 Task: Cut the text "Life is short".
Action: Mouse moved to (93, 349)
Screenshot: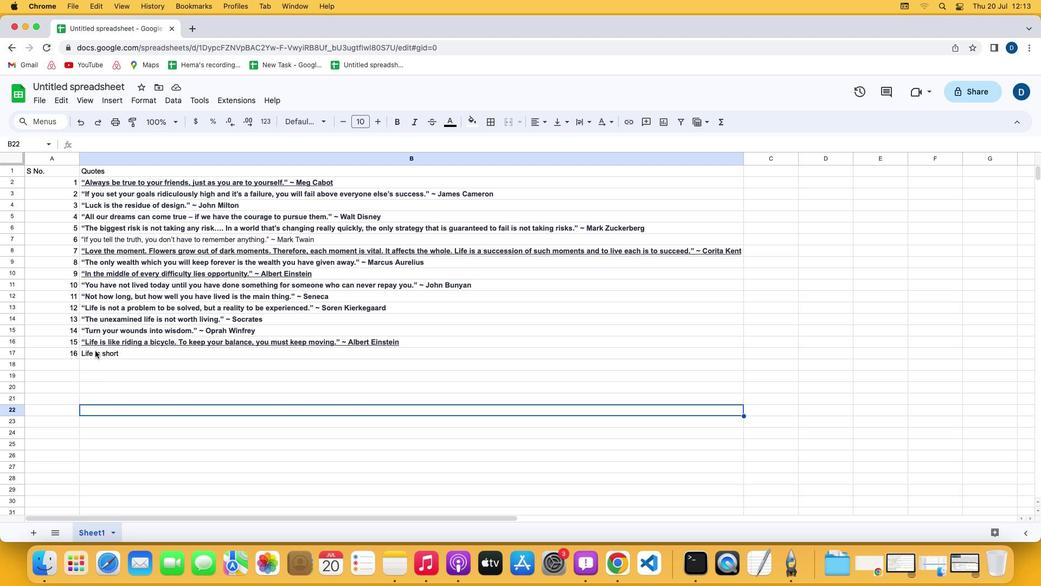 
Action: Mouse pressed left at (93, 349)
Screenshot: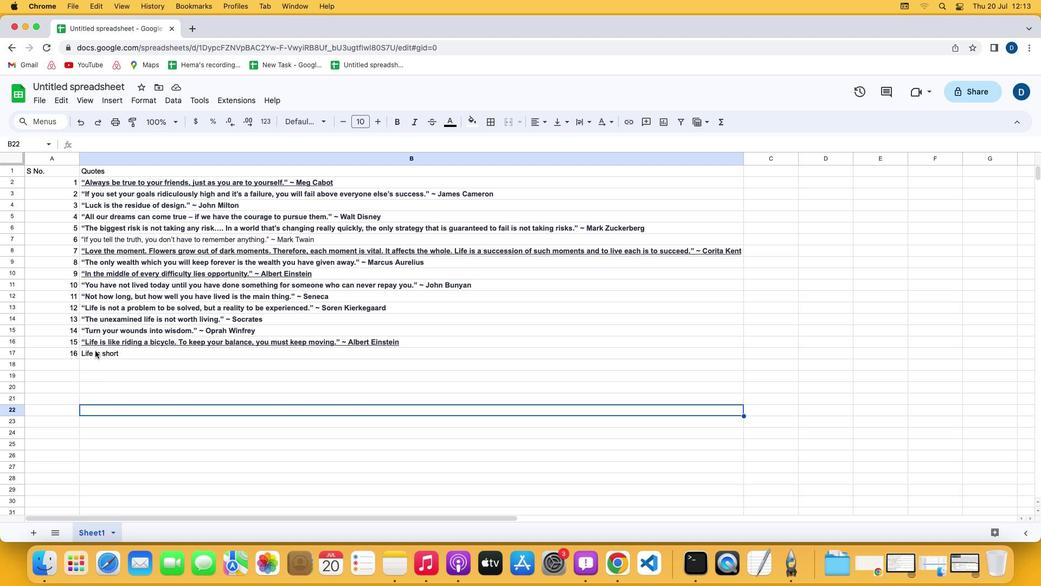 
Action: Mouse moved to (96, 351)
Screenshot: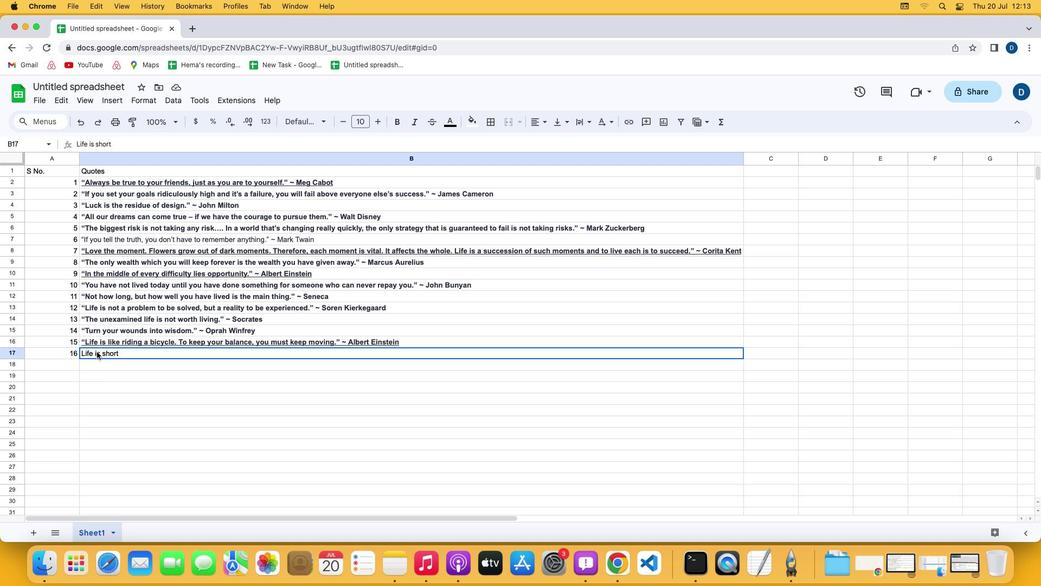 
Action: Mouse pressed left at (96, 351)
Screenshot: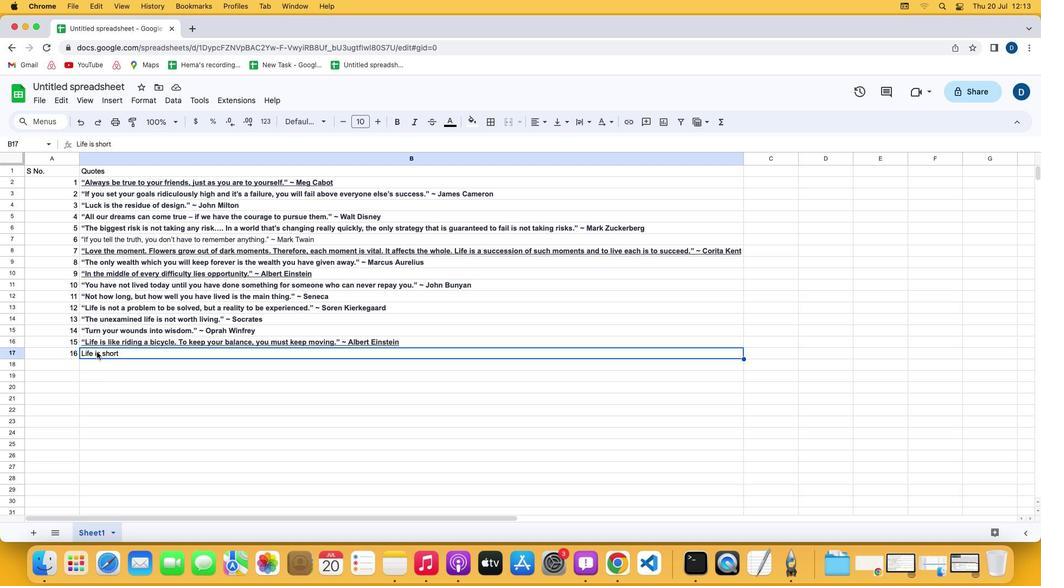 
Action: Mouse moved to (62, 97)
Screenshot: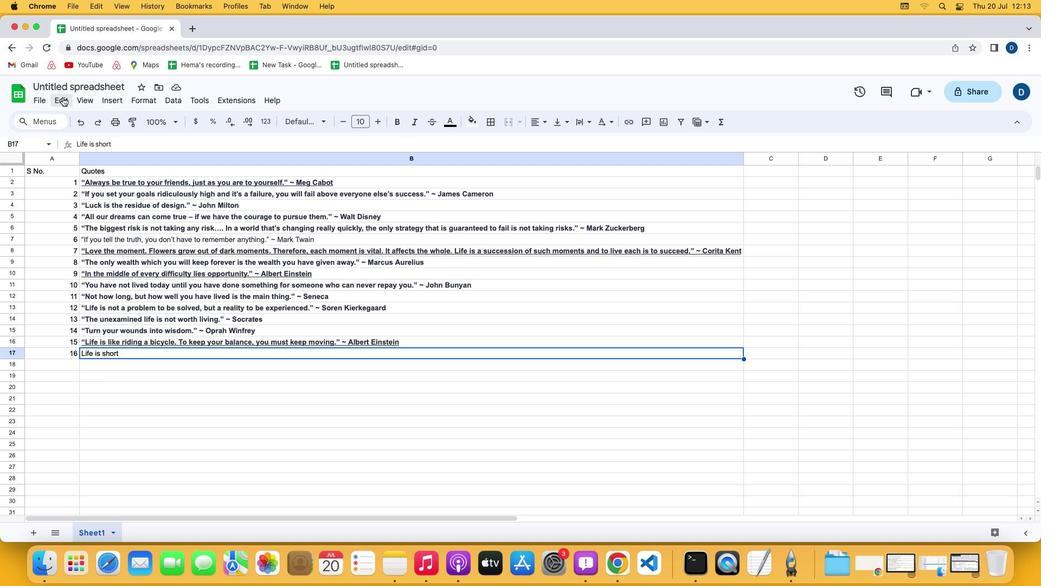 
Action: Mouse pressed left at (62, 97)
Screenshot: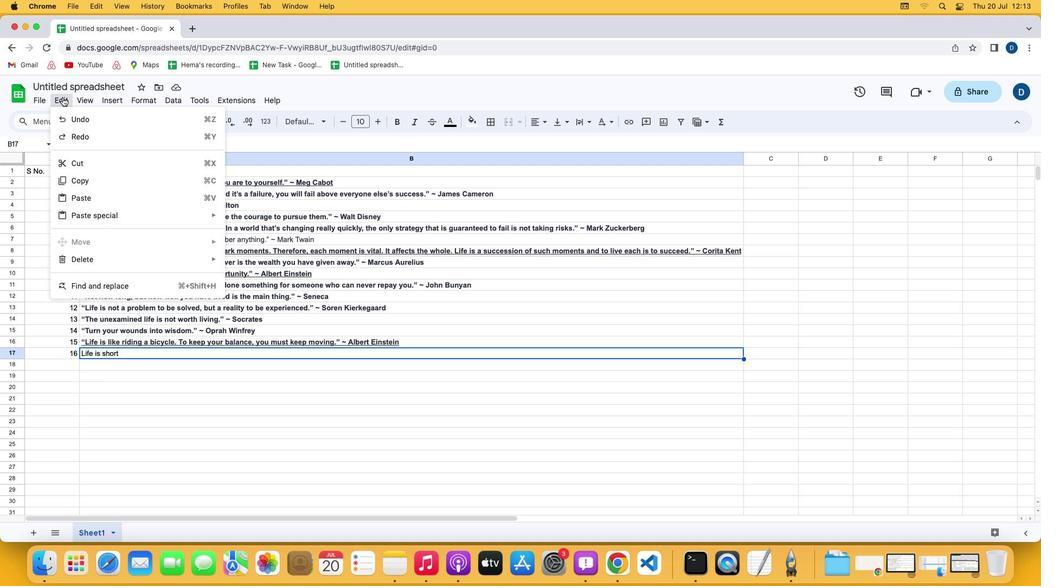 
Action: Mouse moved to (79, 163)
Screenshot: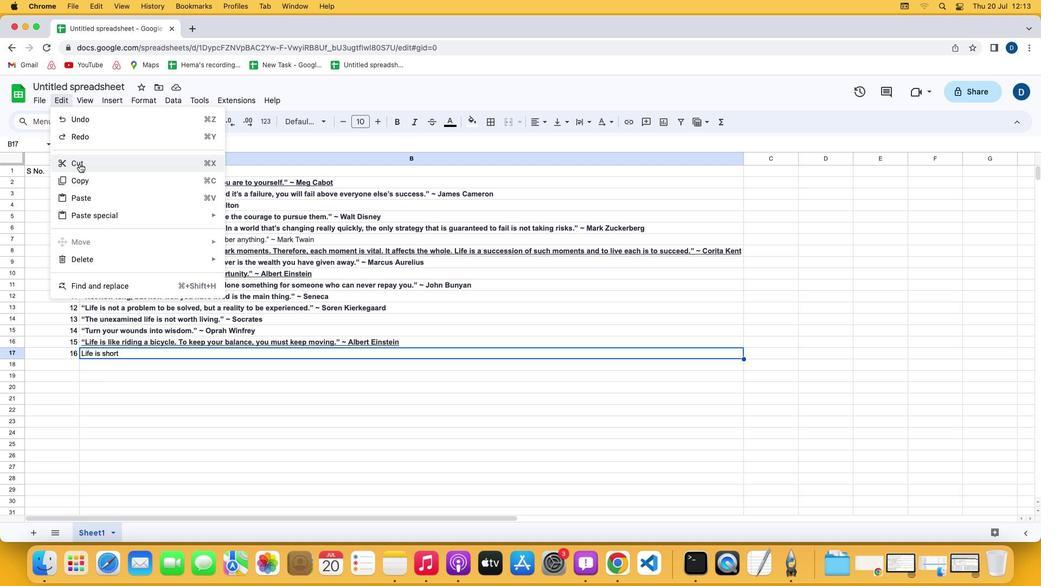 
Action: Mouse pressed left at (79, 163)
Screenshot: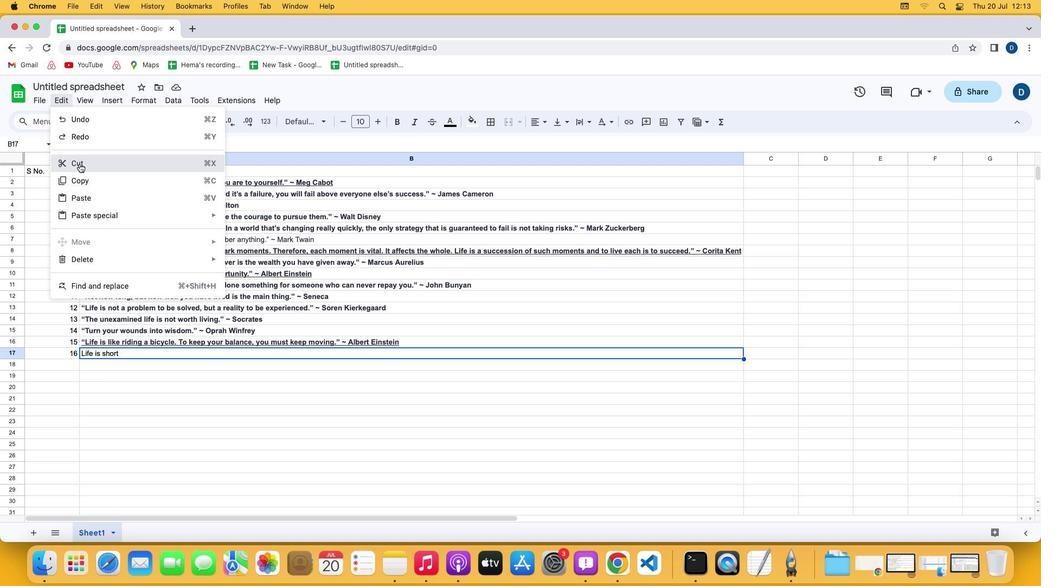
Action: Mouse moved to (136, 395)
Screenshot: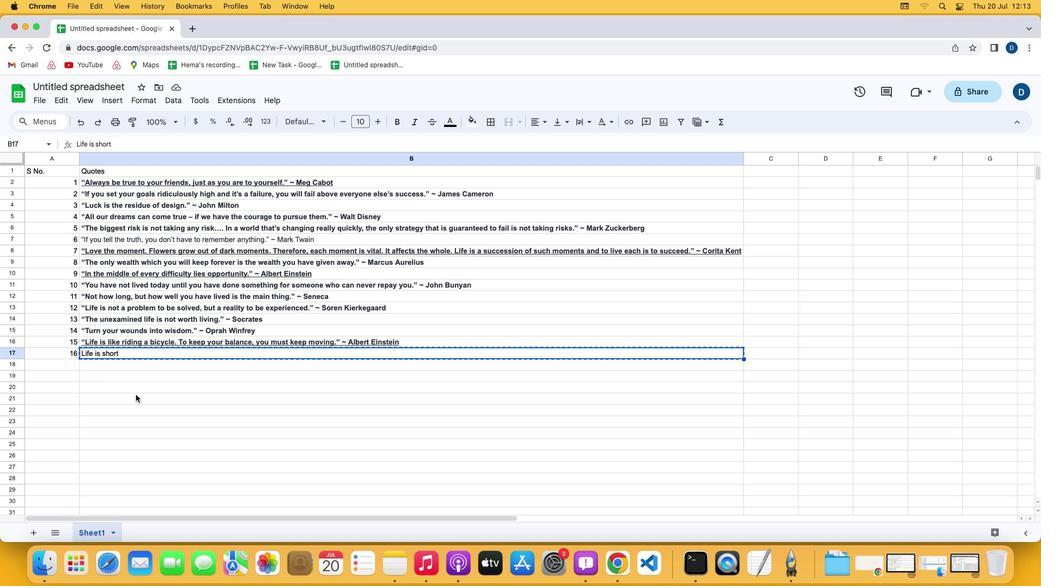 
